 Task: Make in the project CenterTech an epic 'IT service catalog enhancement'. Create in the project CenterTech an epic 'Web application firewall (WAF) implementation'. Add in the project CenterTech an epic 'IT governance framework implementation'
Action: Mouse moved to (184, 56)
Screenshot: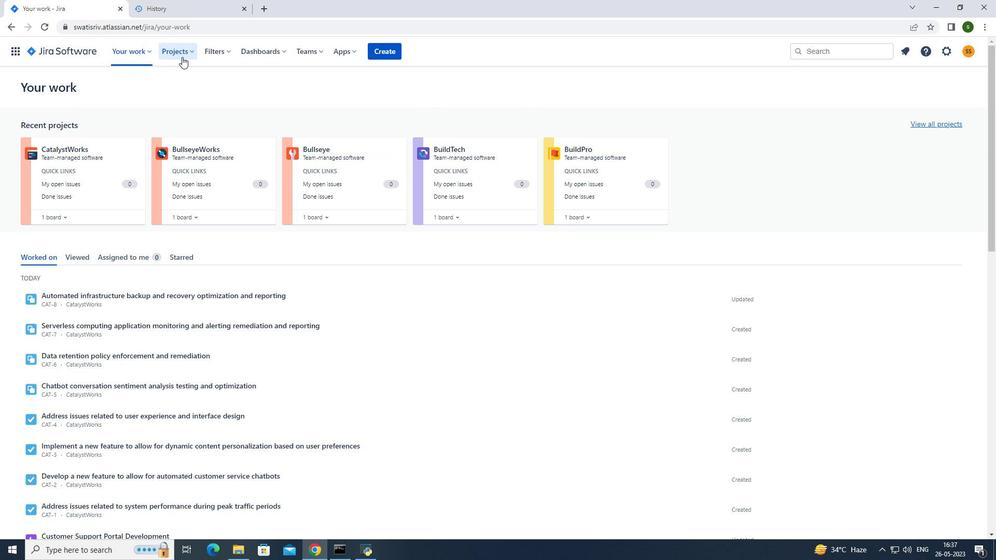 
Action: Mouse pressed left at (184, 56)
Screenshot: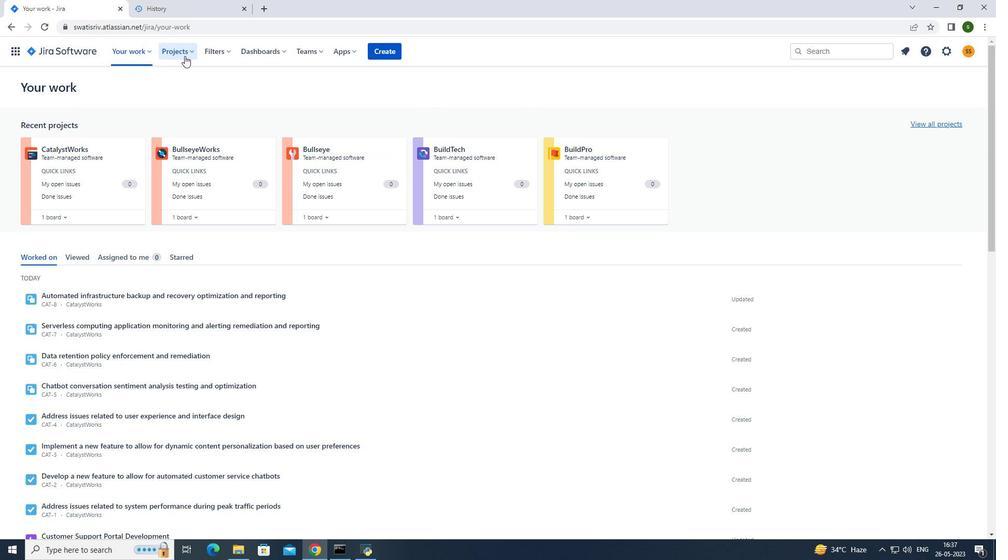 
Action: Mouse moved to (202, 92)
Screenshot: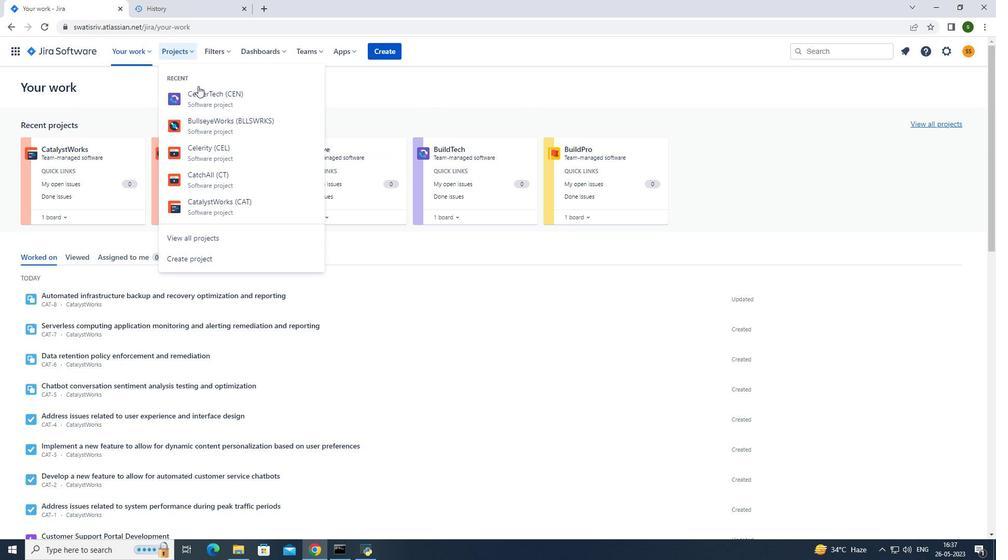 
Action: Mouse pressed left at (202, 92)
Screenshot: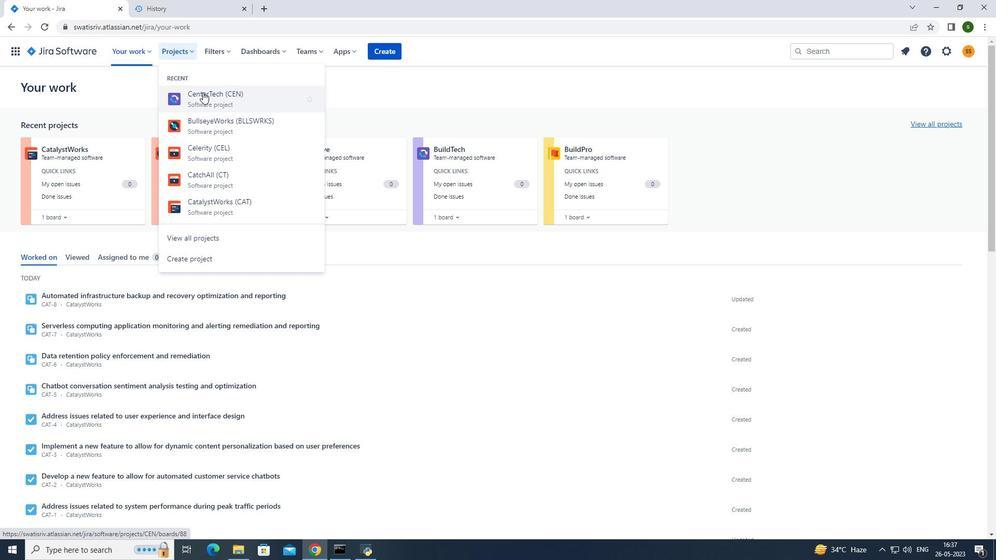 
Action: Mouse moved to (78, 157)
Screenshot: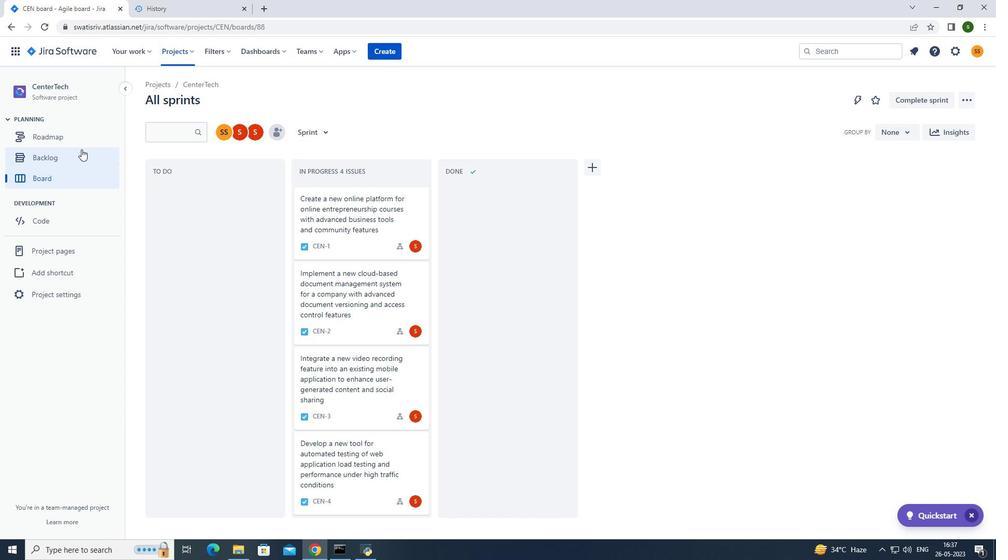 
Action: Mouse pressed left at (78, 157)
Screenshot: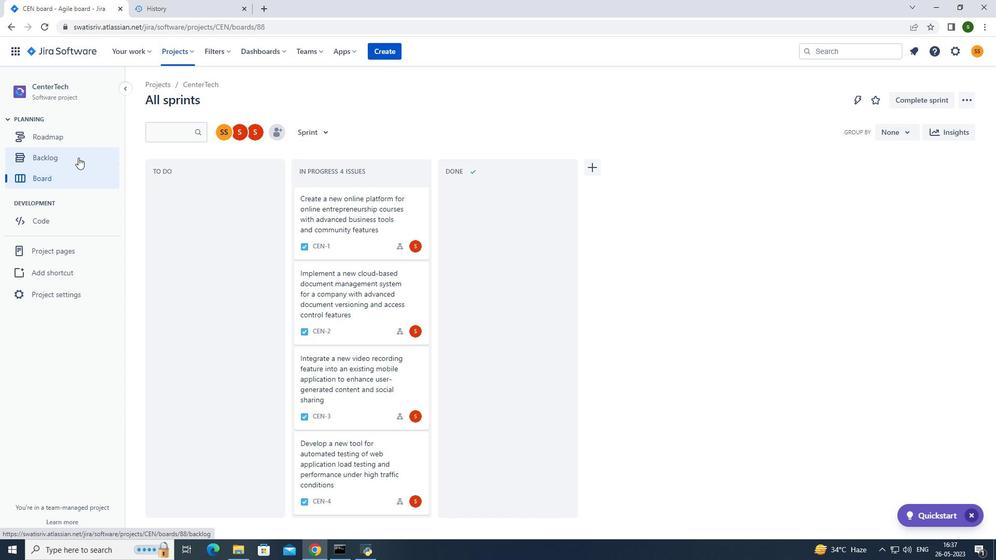 
Action: Mouse moved to (317, 126)
Screenshot: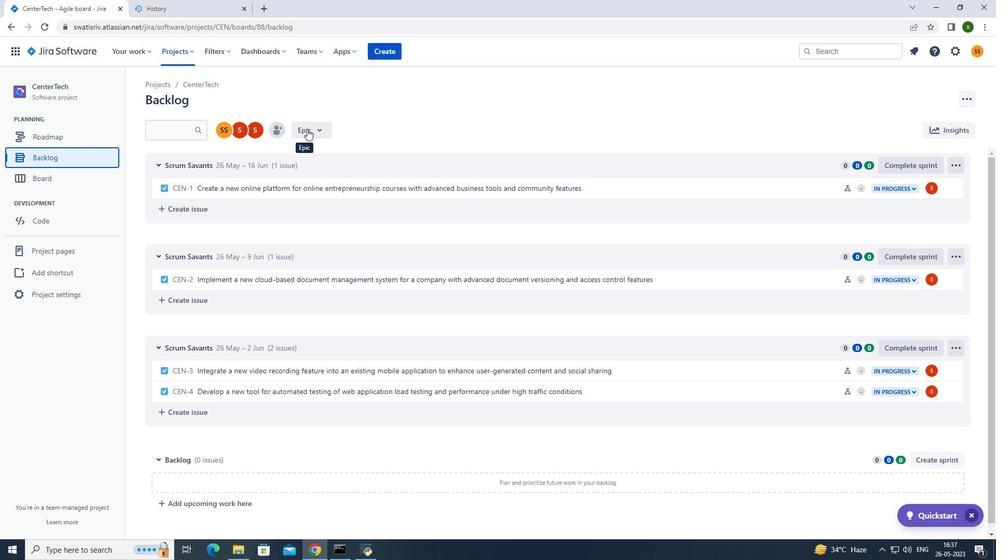 
Action: Mouse pressed left at (317, 126)
Screenshot: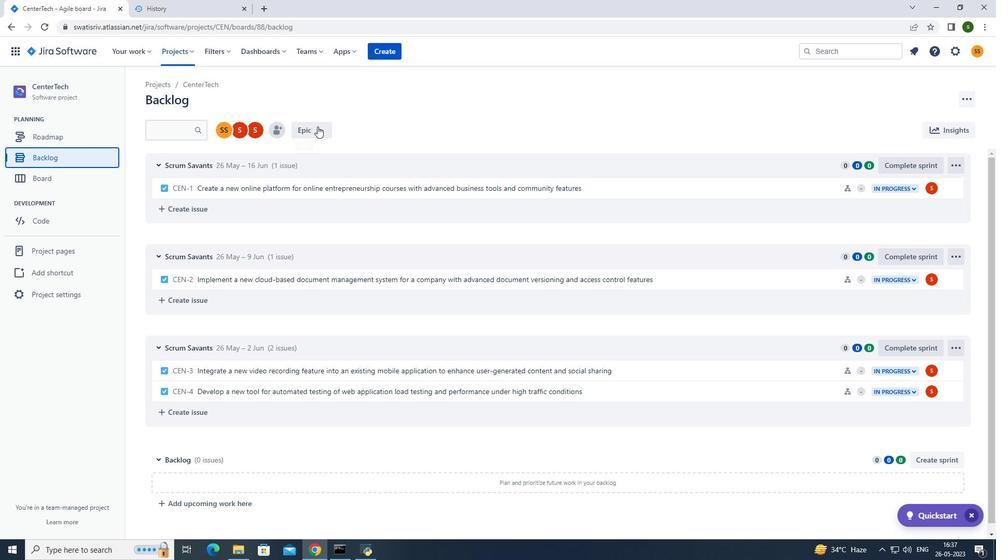
Action: Mouse moved to (303, 190)
Screenshot: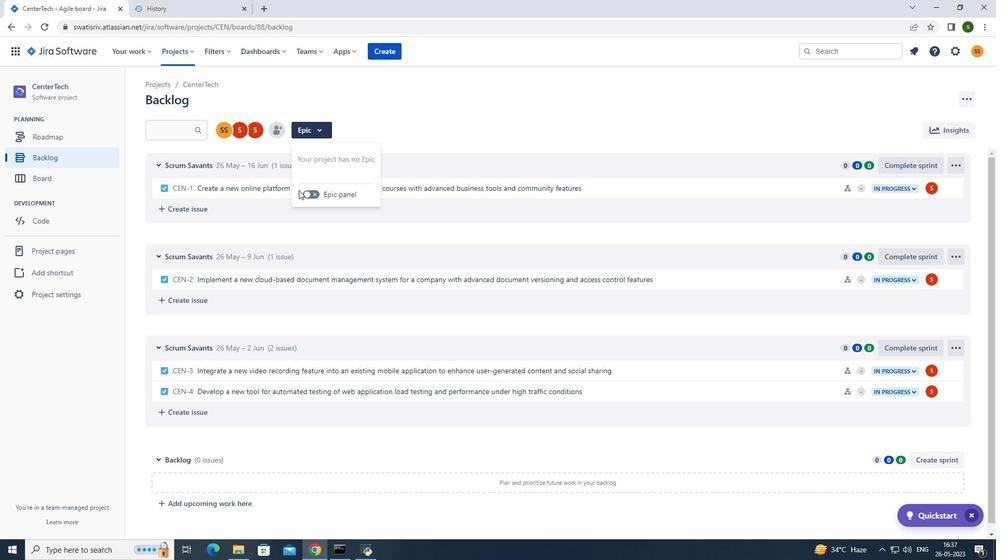 
Action: Mouse pressed left at (303, 190)
Screenshot: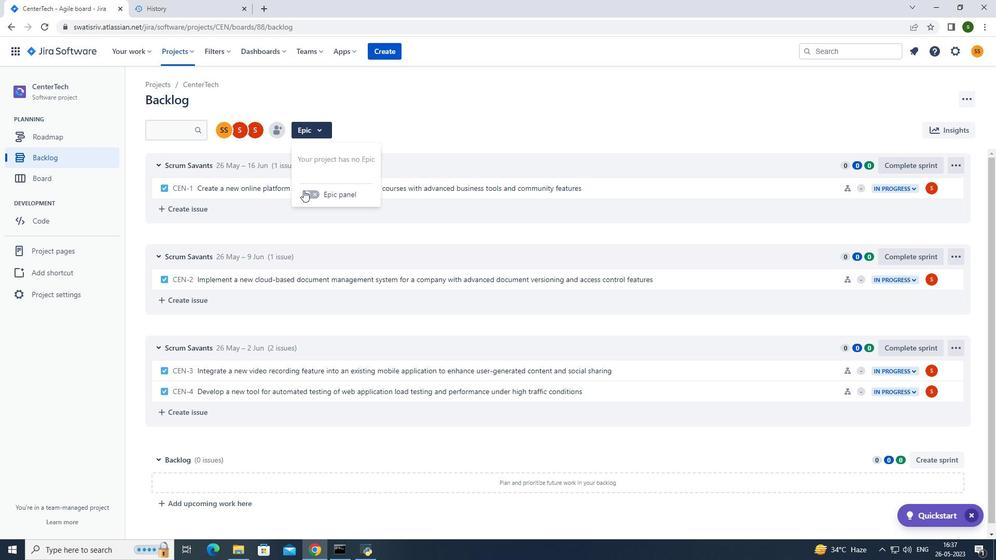 
Action: Mouse moved to (208, 361)
Screenshot: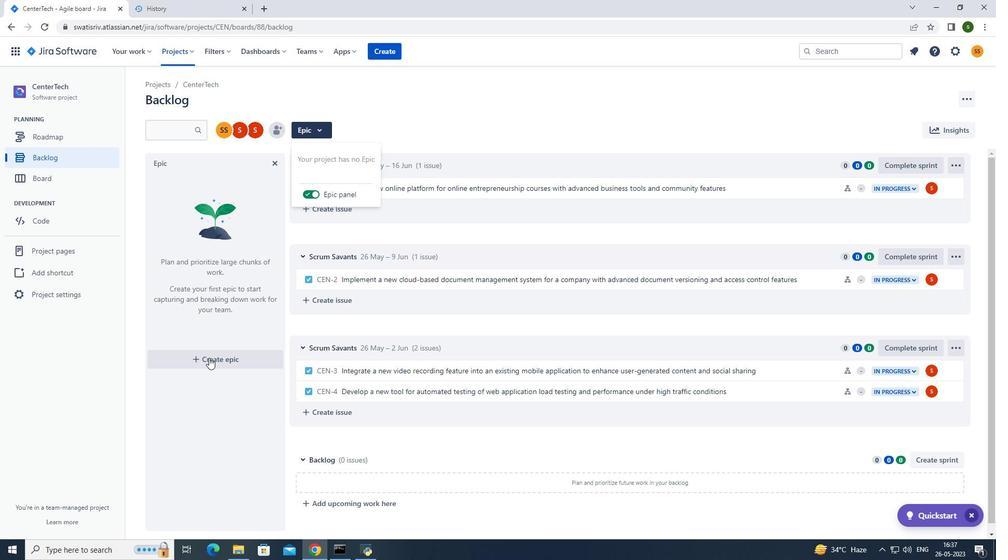 
Action: Mouse pressed left at (208, 361)
Screenshot: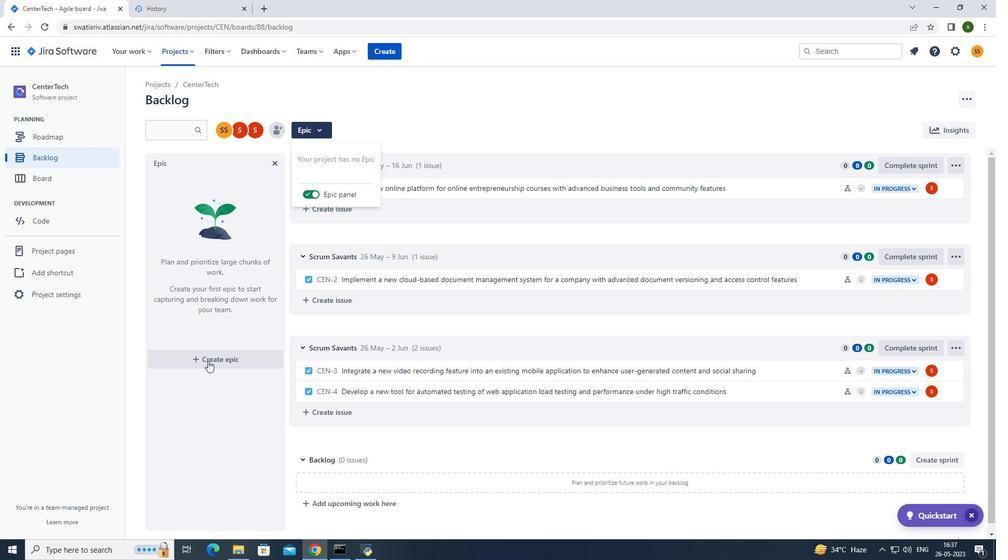 
Action: Mouse moved to (220, 356)
Screenshot: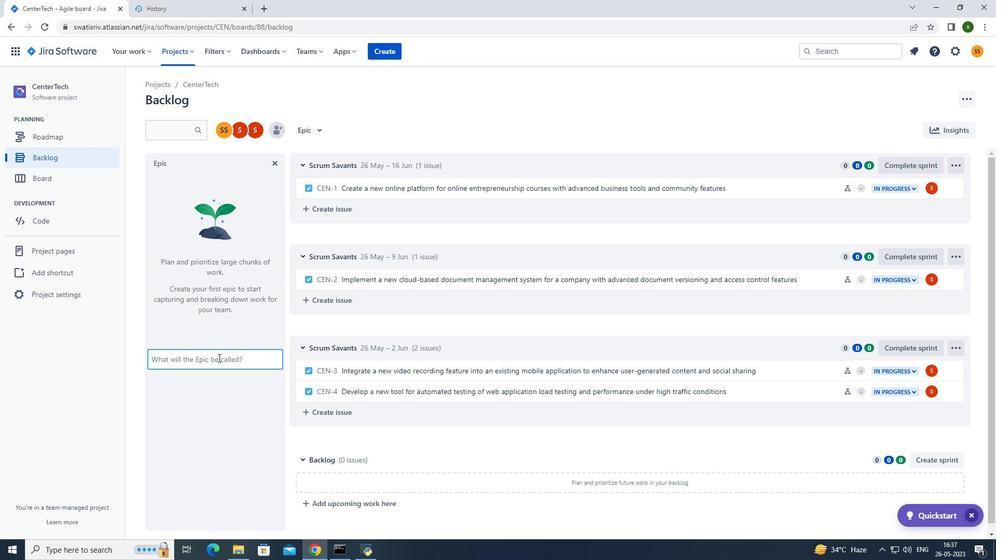 
Action: Key pressed <Key.caps_lock>IT<Key.space>S<Key.caps_lock><Key.backspace>service<Key.space>catalog<Key.space>enhancement<Key.enter>
Screenshot: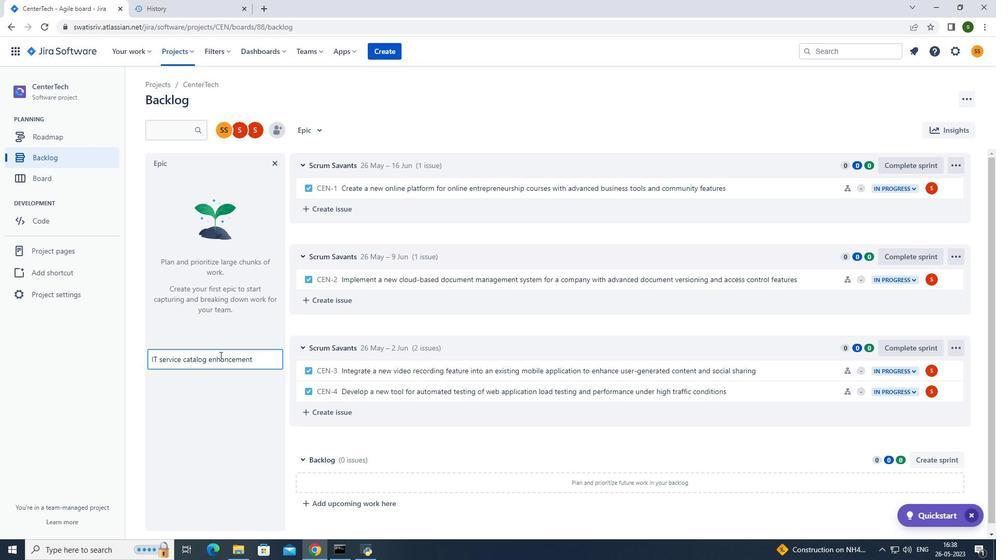 
Action: Mouse moved to (187, 45)
Screenshot: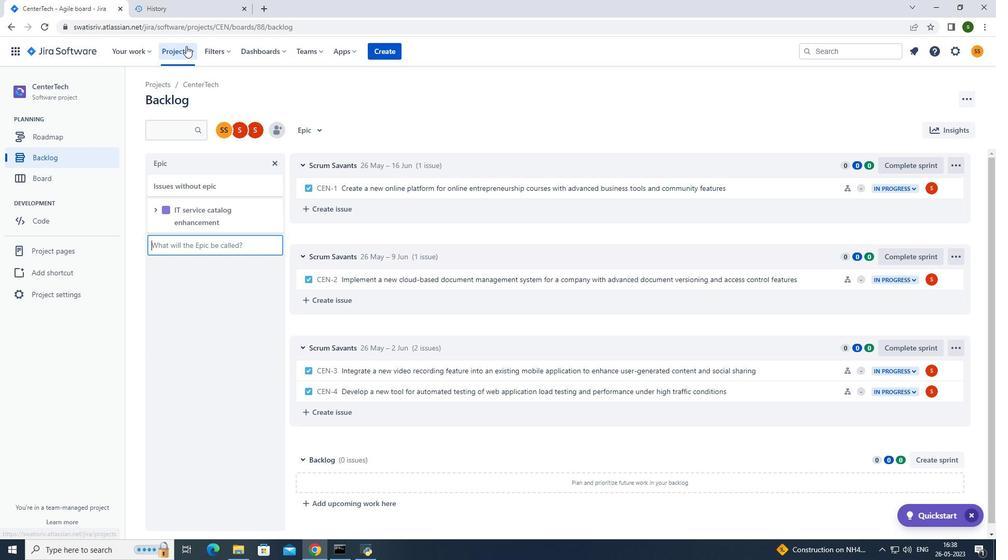 
Action: Mouse pressed left at (187, 45)
Screenshot: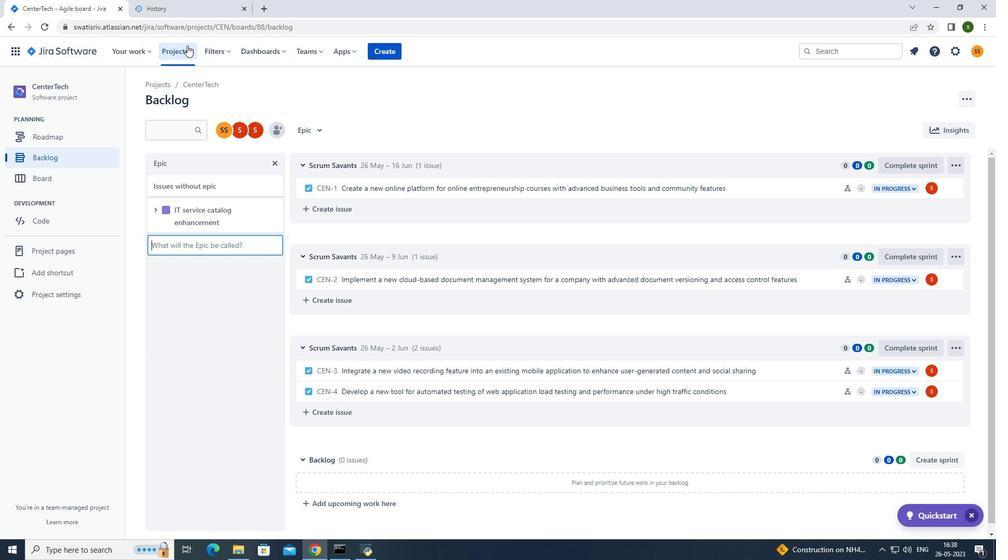 
Action: Mouse moved to (199, 91)
Screenshot: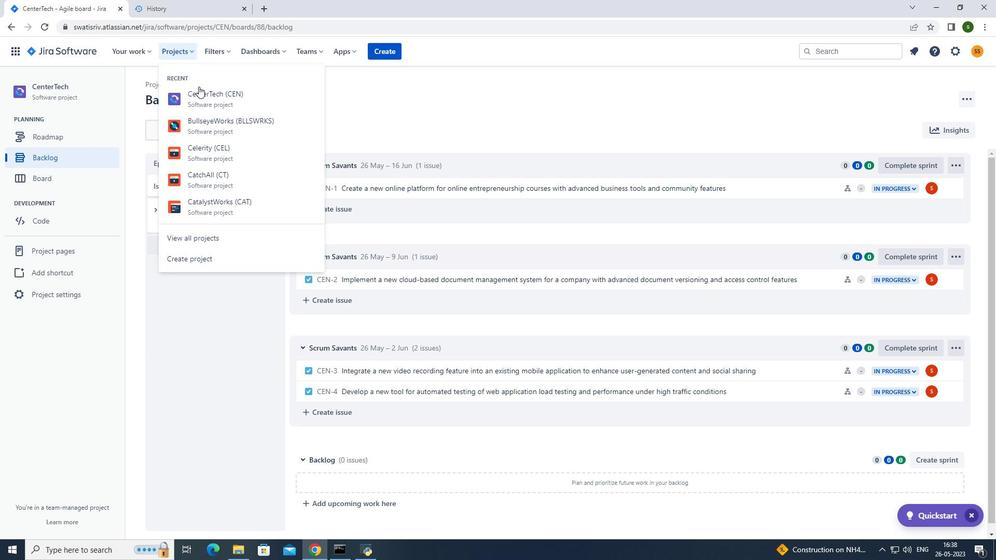 
Action: Mouse pressed left at (199, 91)
Screenshot: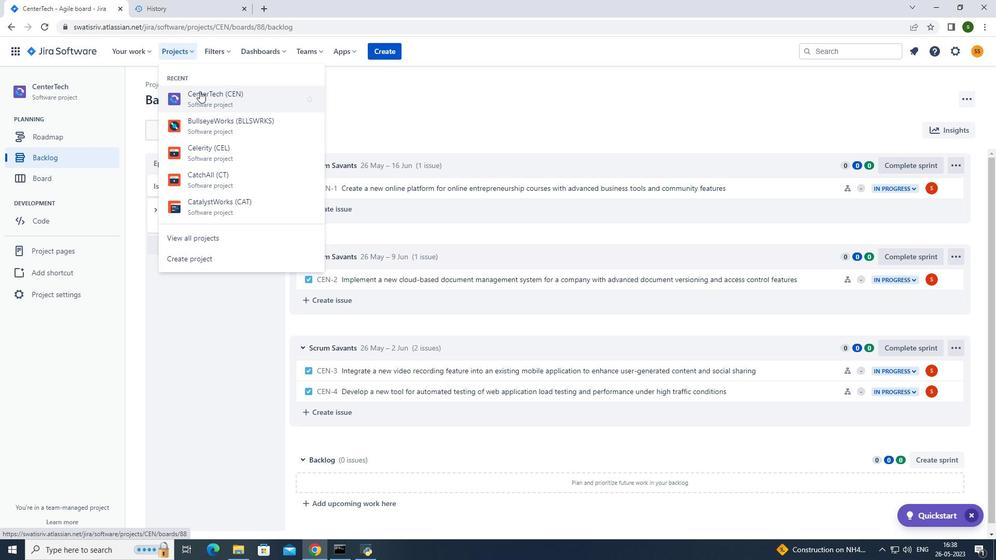 
Action: Mouse moved to (85, 160)
Screenshot: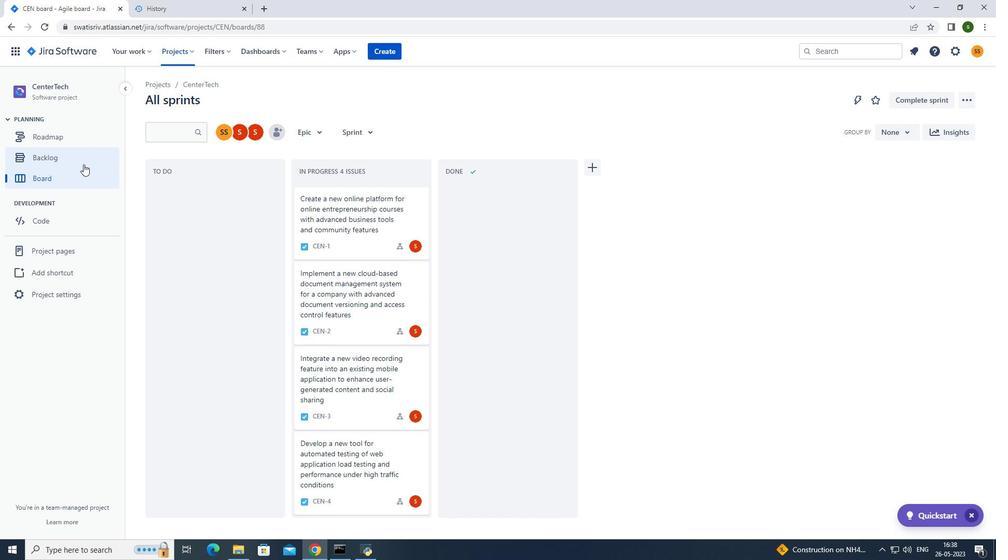 
Action: Mouse pressed left at (85, 160)
Screenshot: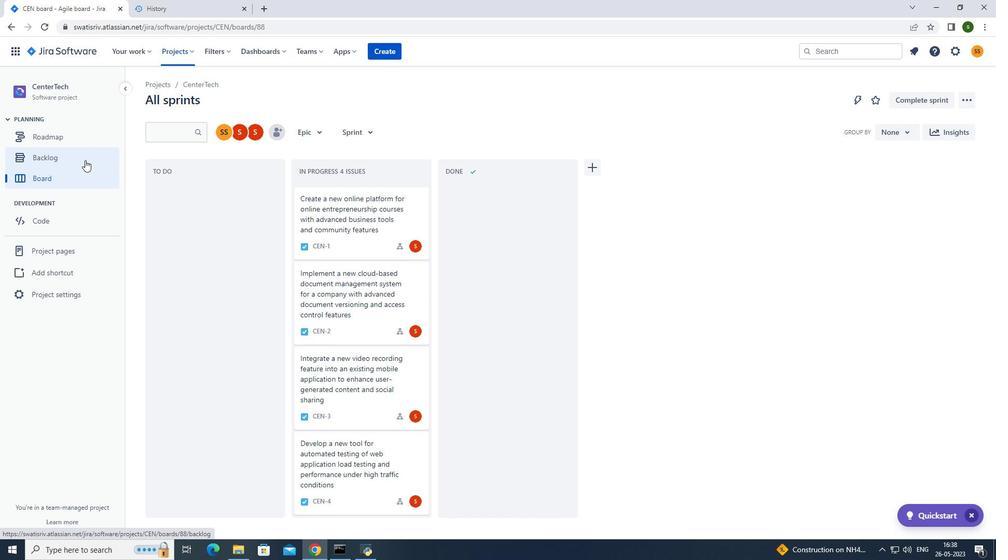 
Action: Mouse moved to (166, 247)
Screenshot: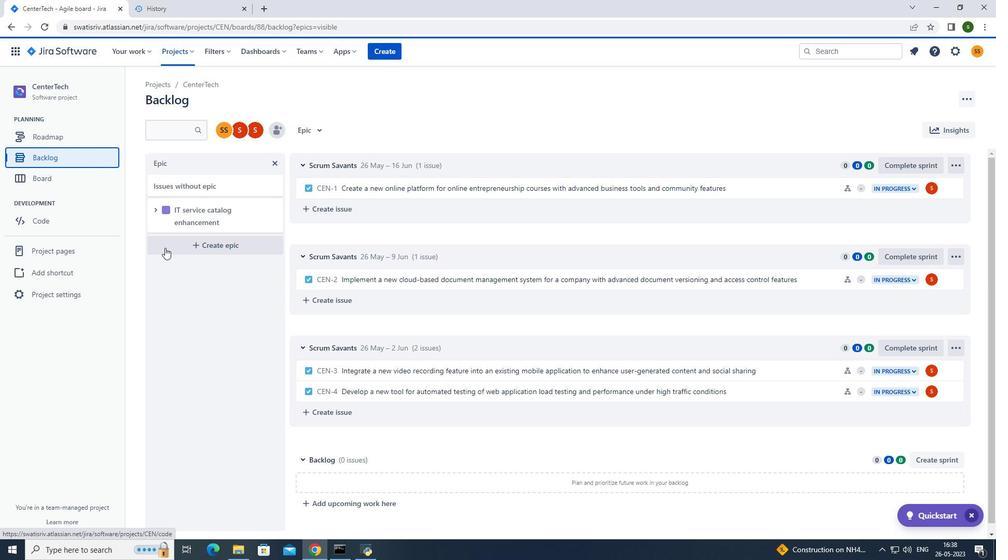 
Action: Mouse pressed left at (166, 247)
Screenshot: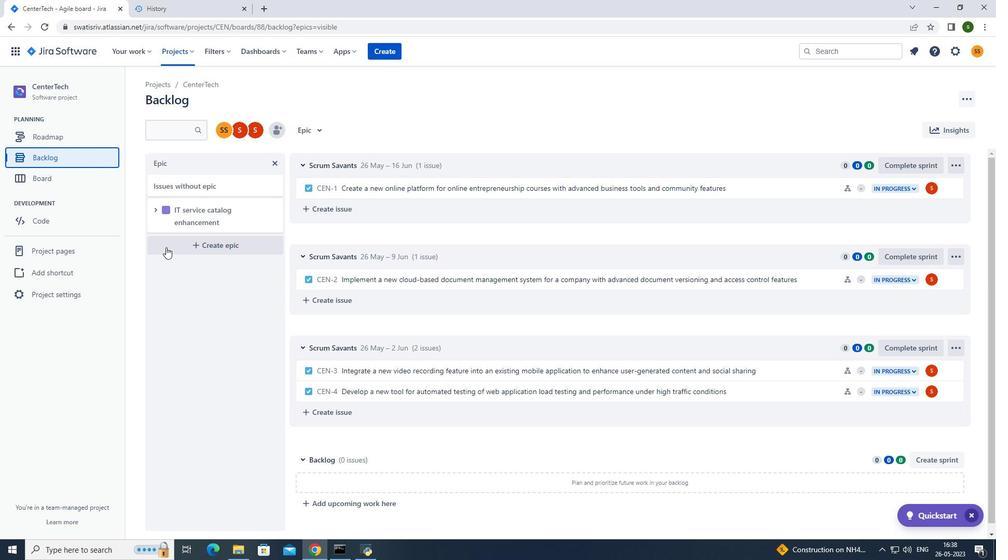 
Action: Mouse moved to (209, 244)
Screenshot: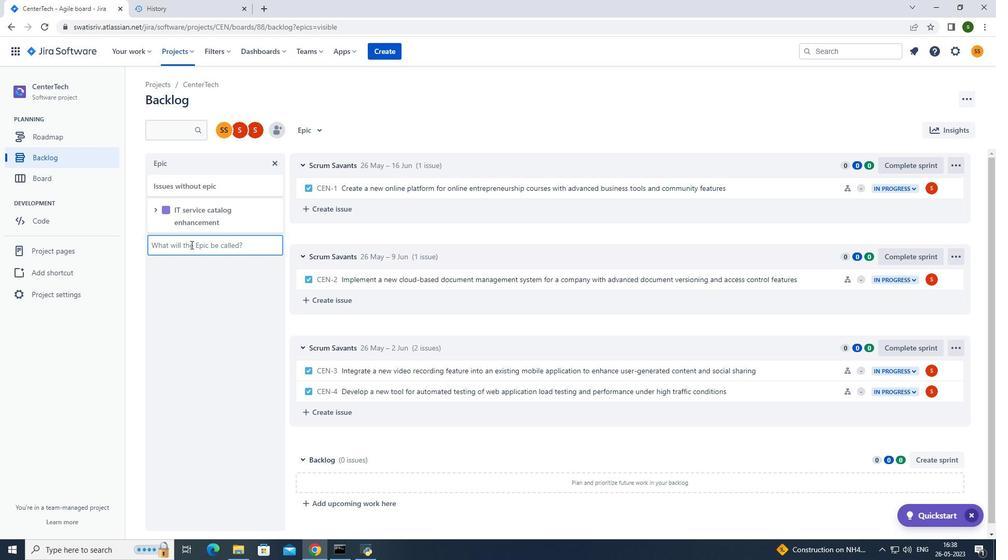 
Action: Mouse pressed left at (209, 244)
Screenshot: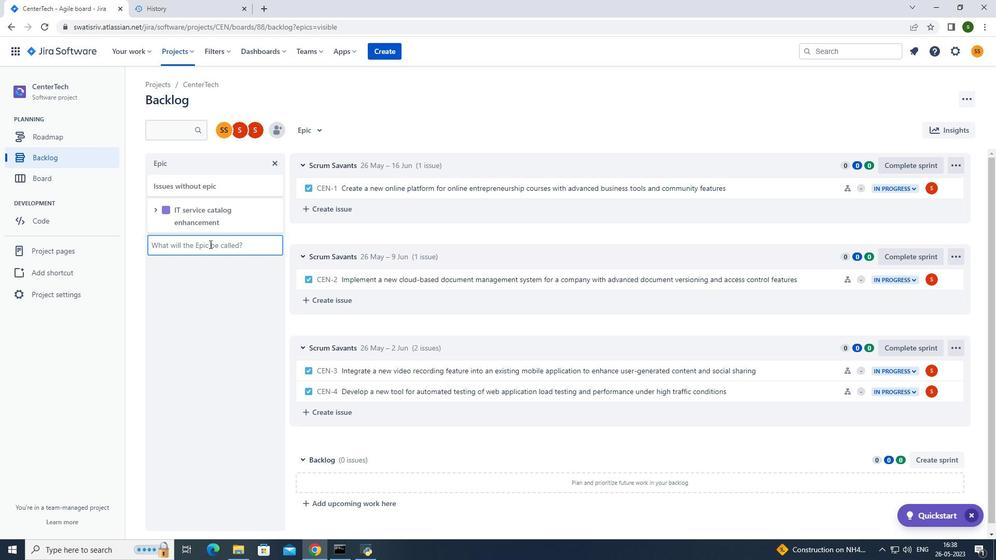 
Action: Mouse moved to (212, 244)
Screenshot: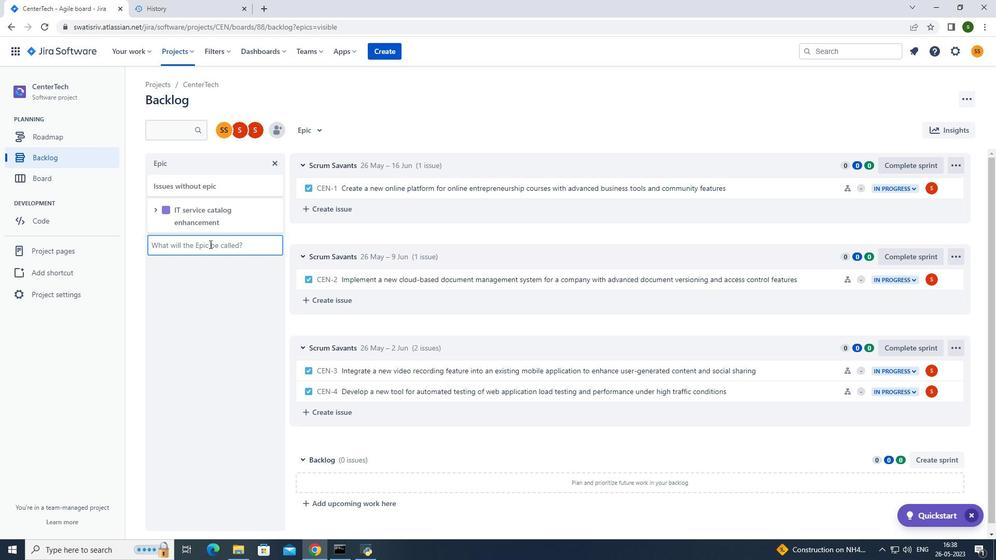 
Action: Key pressed <Key.caps_lock>W<Key.caps_lock>eb<Key.space>application<Key.space>firewall<Key.space><Key.shift_r>(<Key.caps_lock>WAF<Key.shift_r>)<Key.space><Key.caps_lock>implementation<Key.enter>
Screenshot: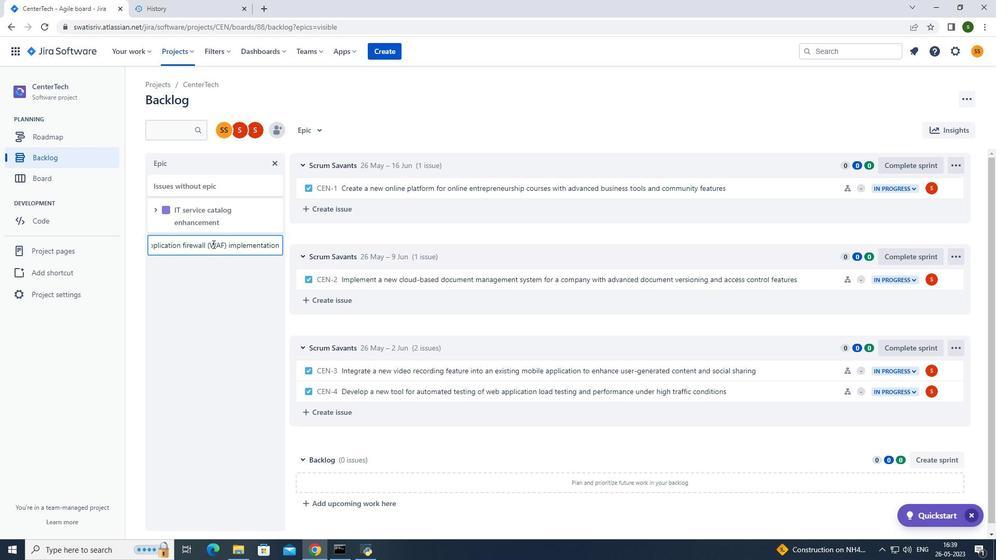 
Action: Mouse moved to (172, 49)
Screenshot: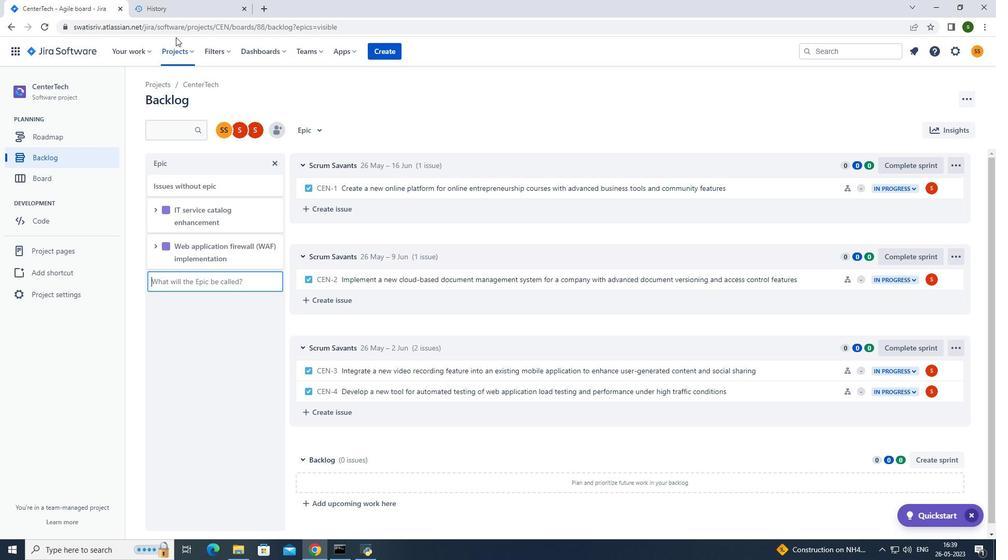 
Action: Mouse pressed left at (172, 49)
Screenshot: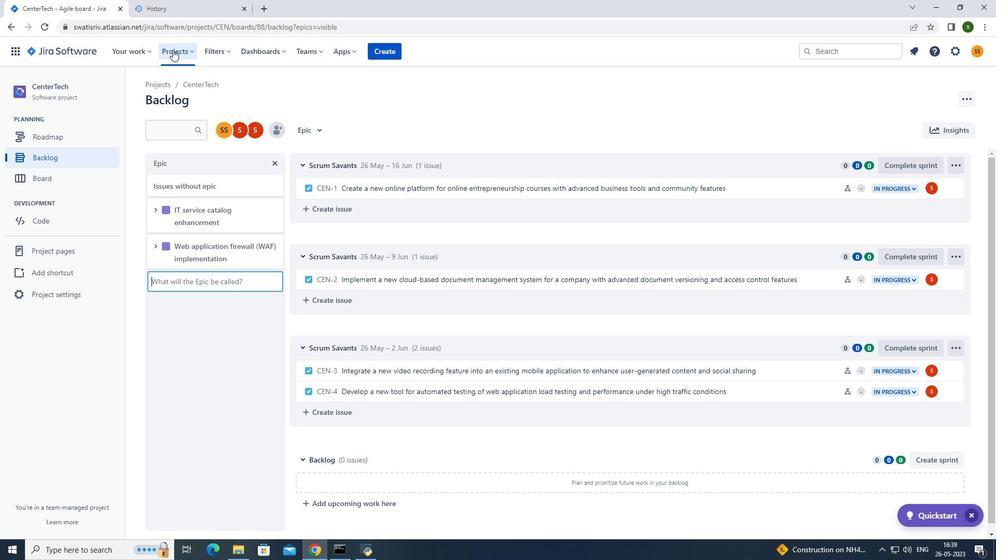 
Action: Mouse moved to (201, 94)
Screenshot: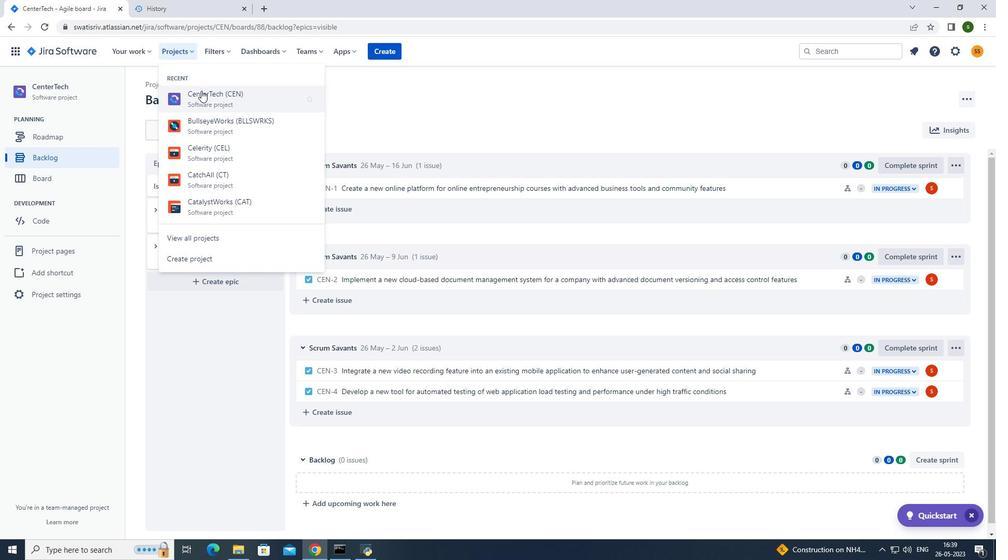 
Action: Mouse pressed left at (201, 94)
Screenshot: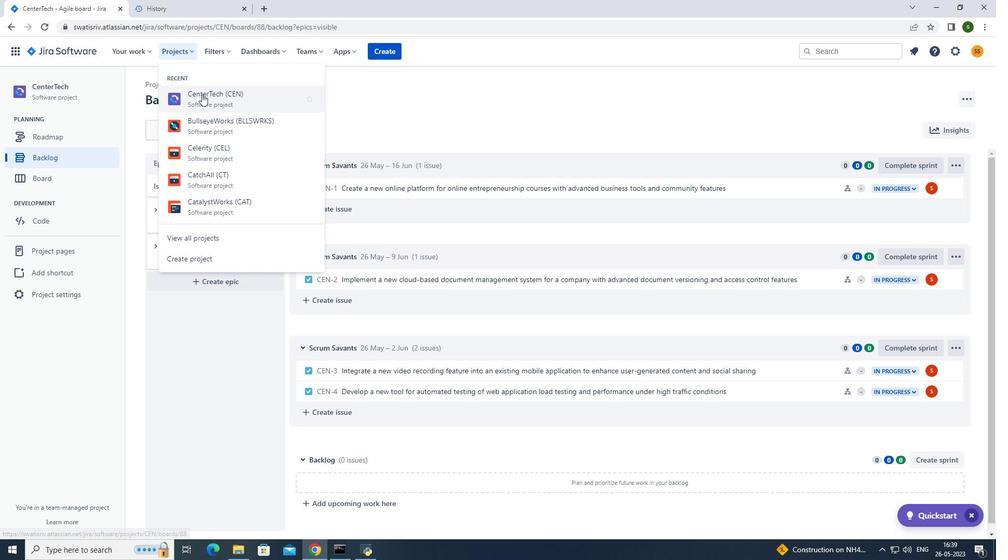 
Action: Mouse moved to (78, 157)
Screenshot: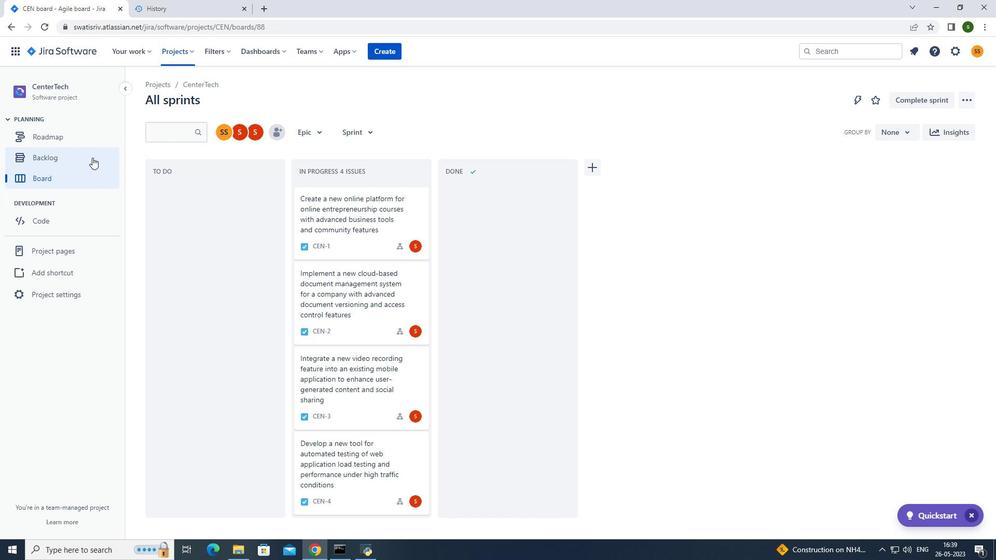 
Action: Mouse pressed left at (78, 157)
Screenshot: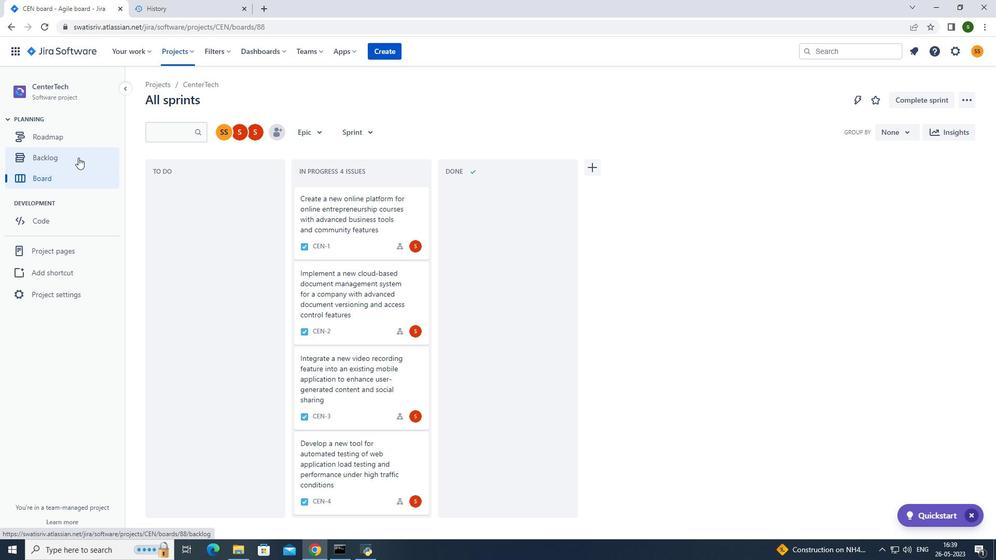 
Action: Mouse moved to (207, 284)
Screenshot: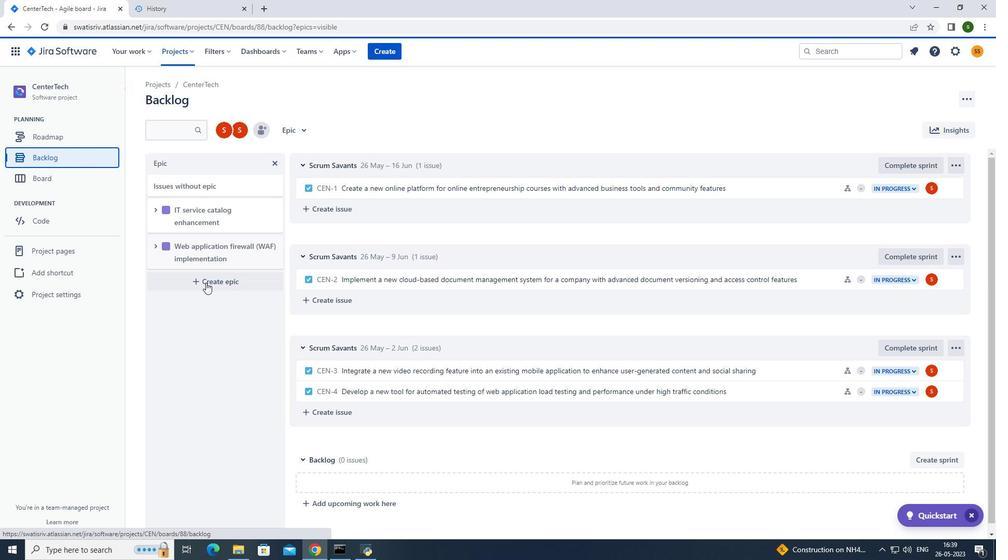 
Action: Mouse pressed left at (207, 284)
Screenshot: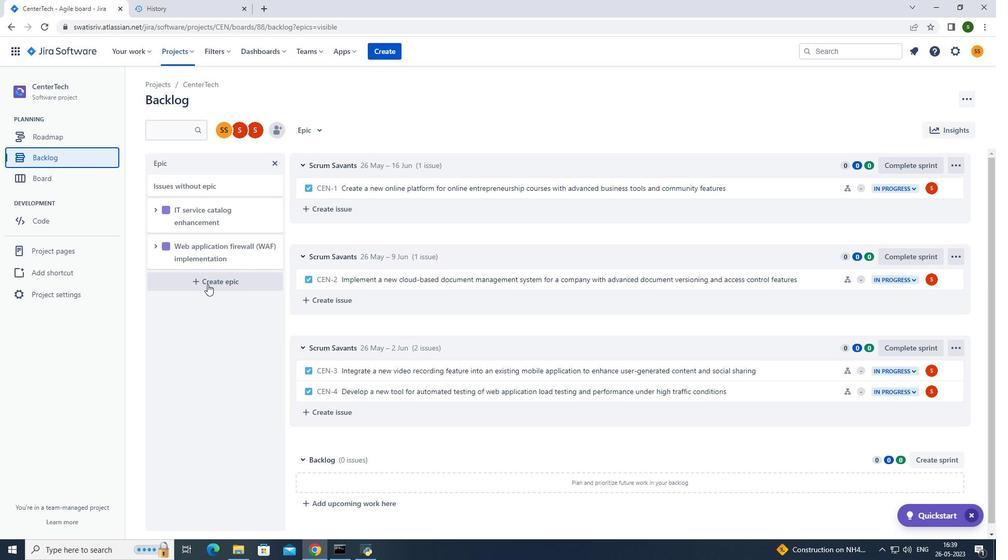 
Action: Key pressed <Key.caps_lock>IT<Key.space><Key.caps_lock>governance<Key.space>framework<Key.space>implementation<Key.enter>
Screenshot: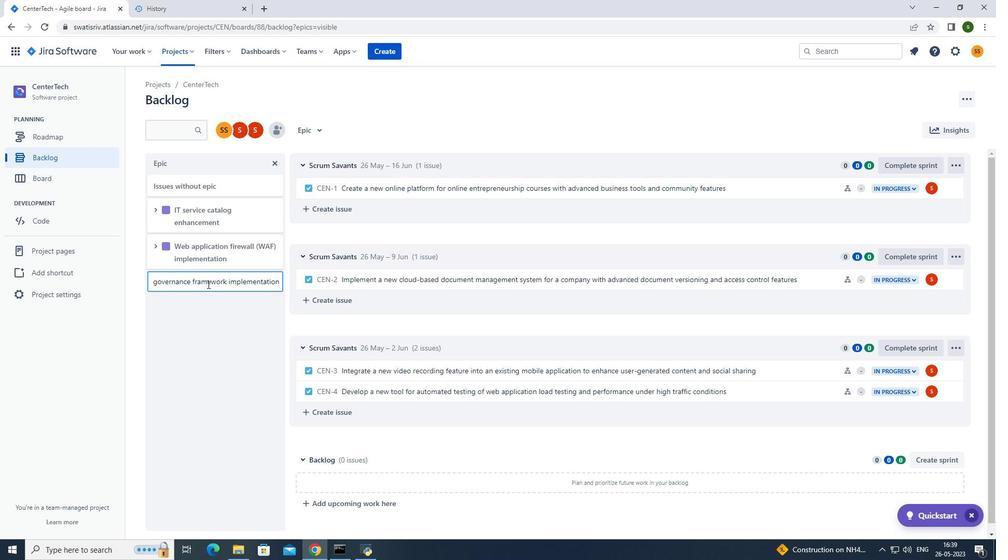 
Action: Mouse moved to (398, 126)
Screenshot: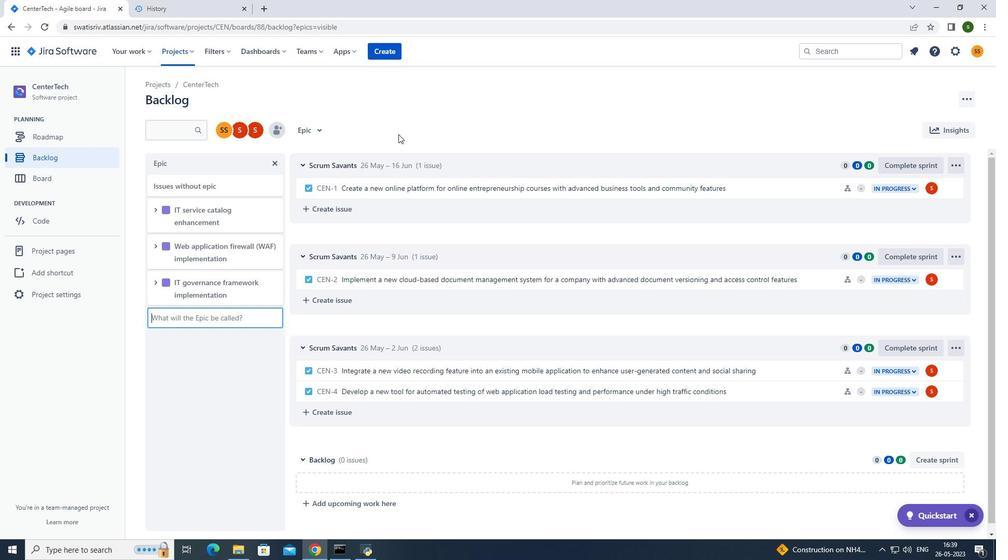 
